 Task: Add Good Earth Sweet & Spicy Herbal Black Tea to the cart.
Action: Mouse moved to (21, 84)
Screenshot: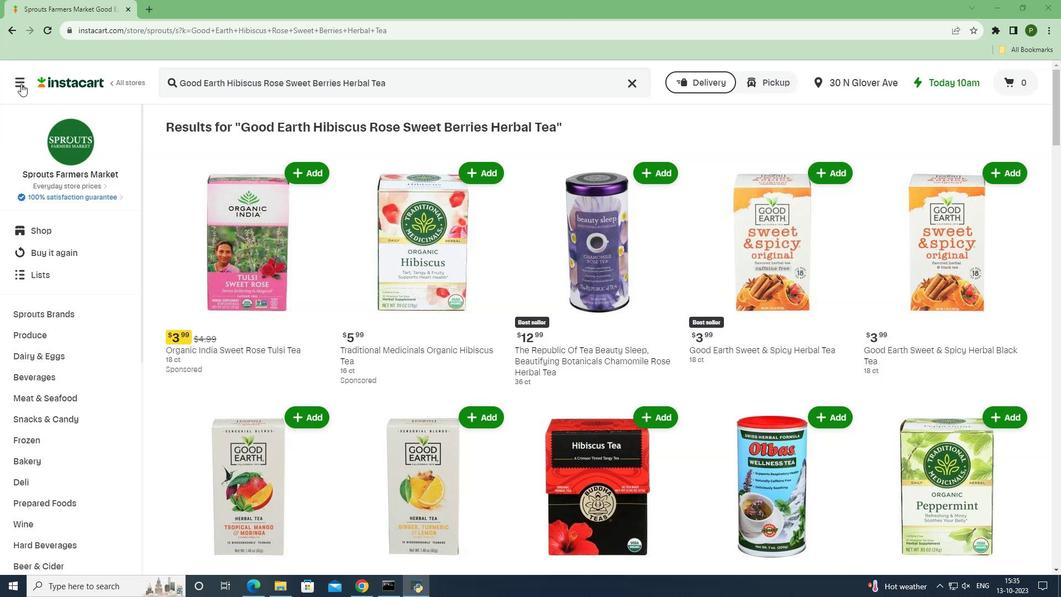 
Action: Mouse pressed left at (21, 84)
Screenshot: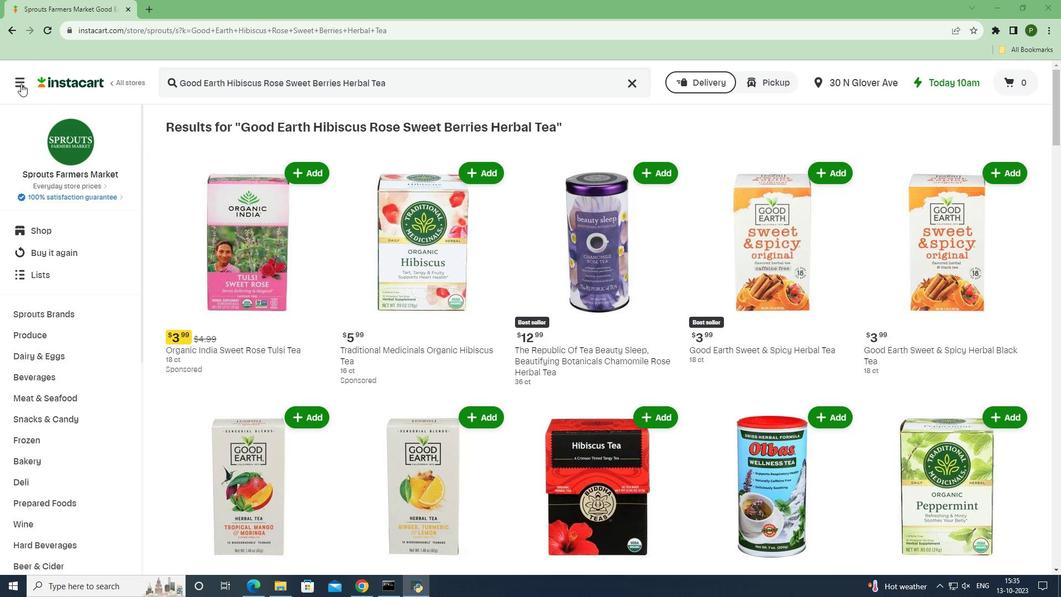 
Action: Mouse moved to (43, 293)
Screenshot: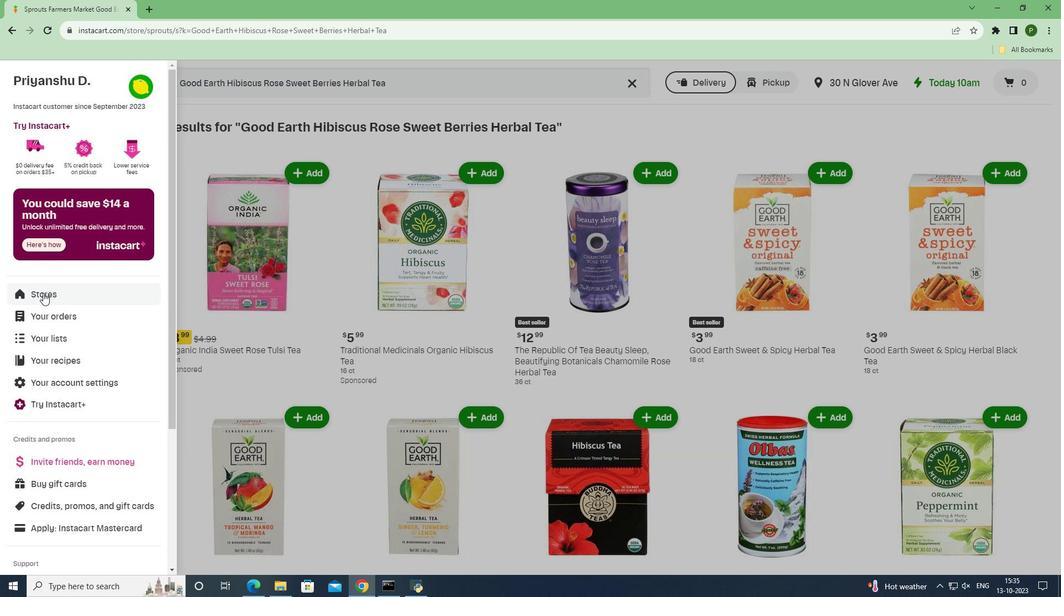 
Action: Mouse pressed left at (43, 293)
Screenshot: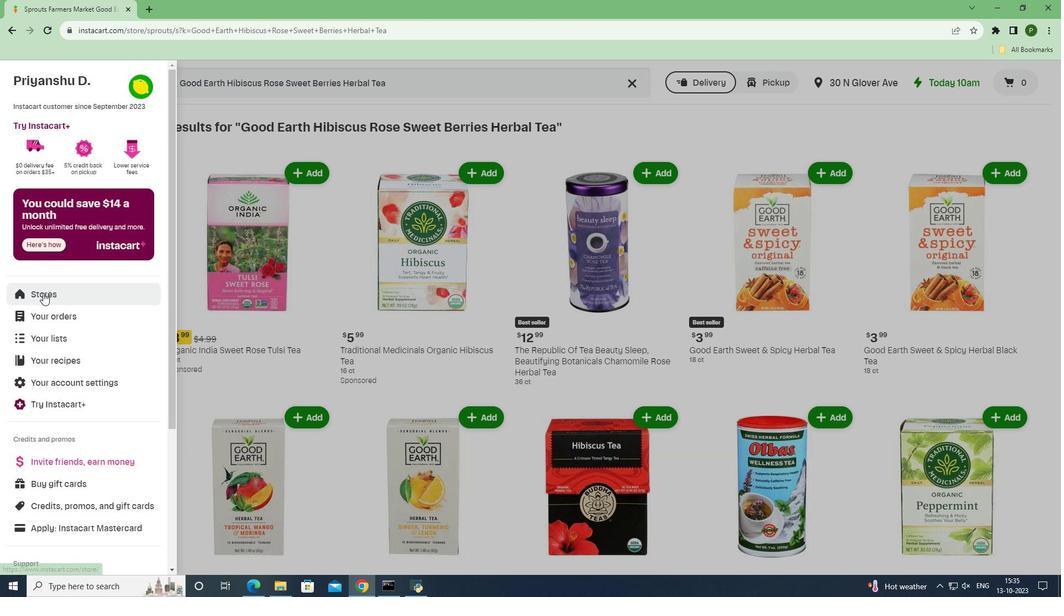 
Action: Mouse moved to (251, 115)
Screenshot: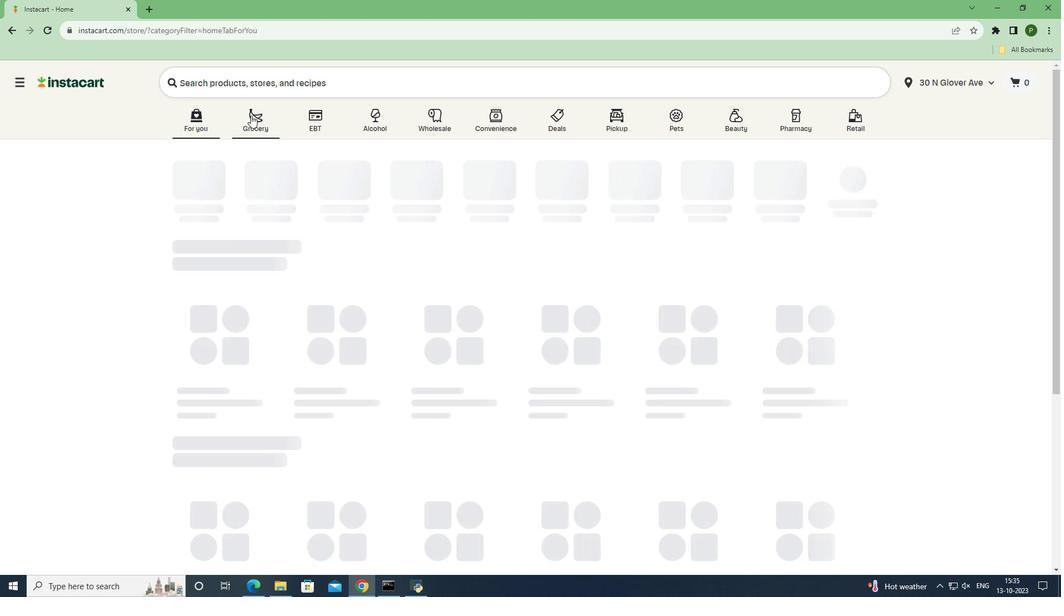 
Action: Mouse pressed left at (251, 115)
Screenshot: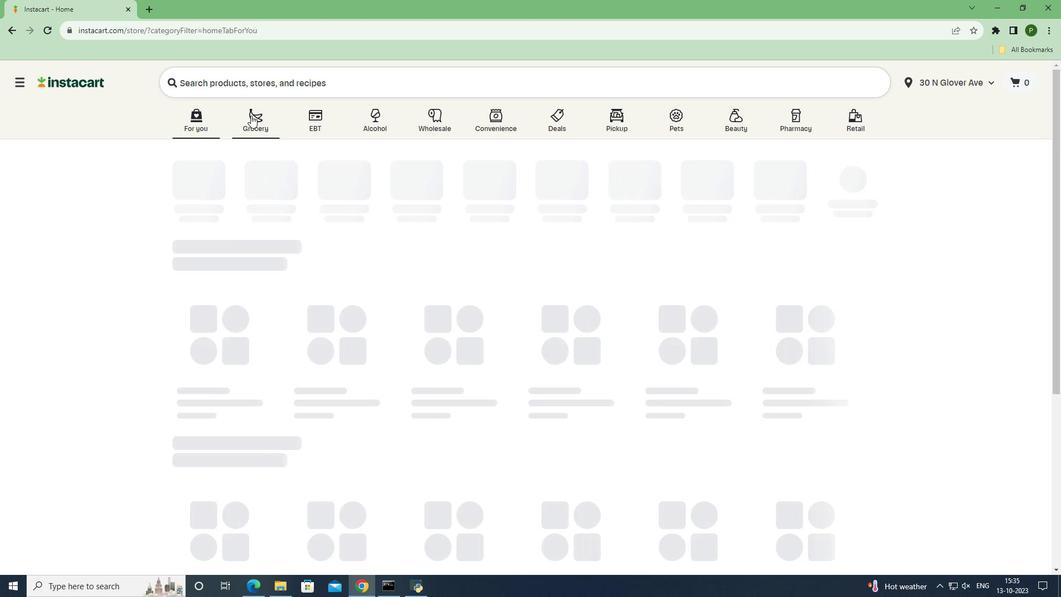 
Action: Mouse moved to (681, 262)
Screenshot: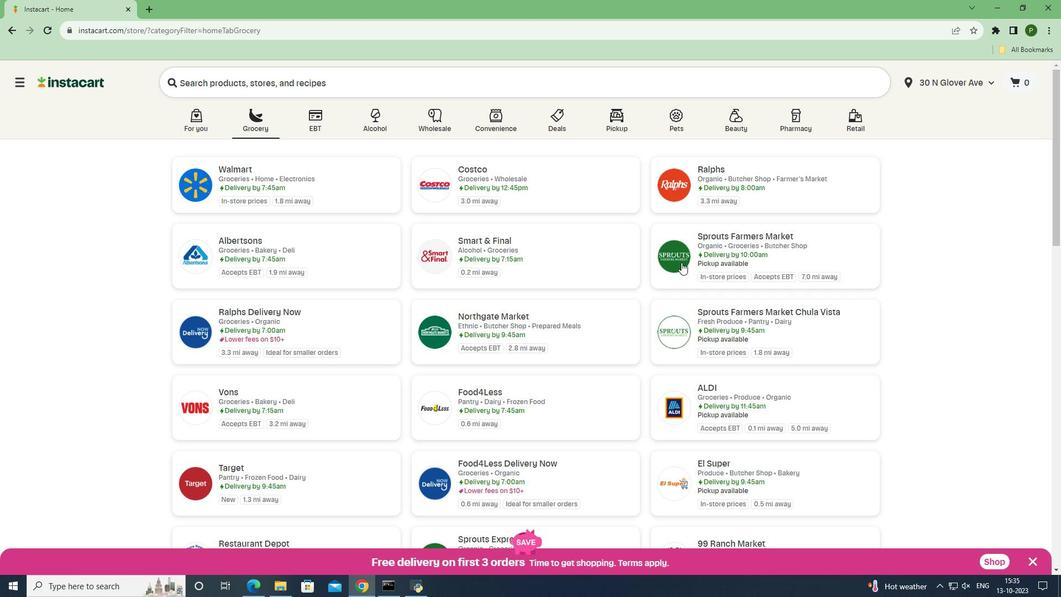 
Action: Mouse pressed left at (681, 262)
Screenshot: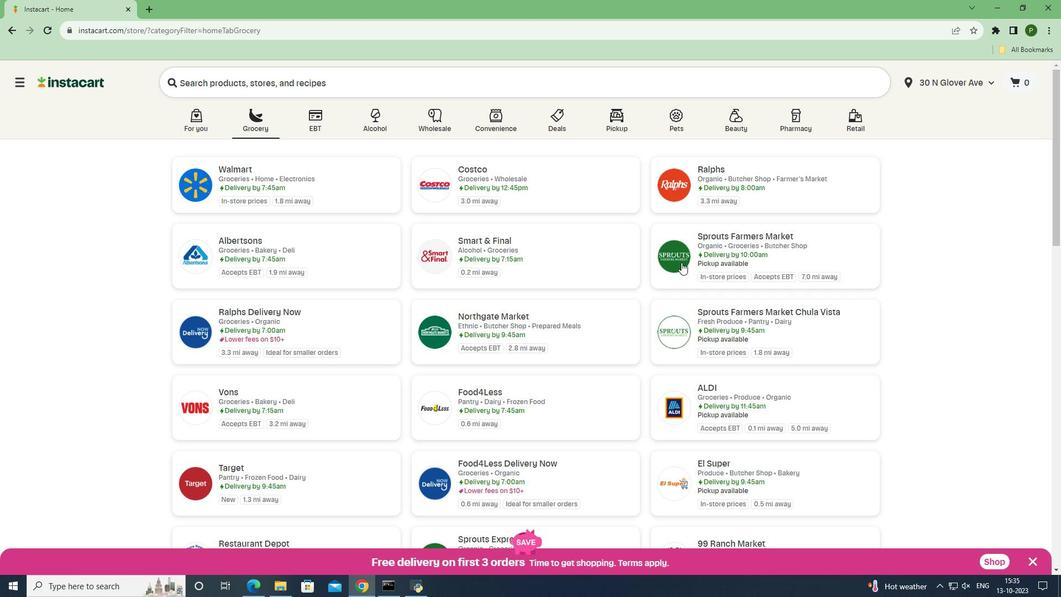 
Action: Mouse moved to (44, 379)
Screenshot: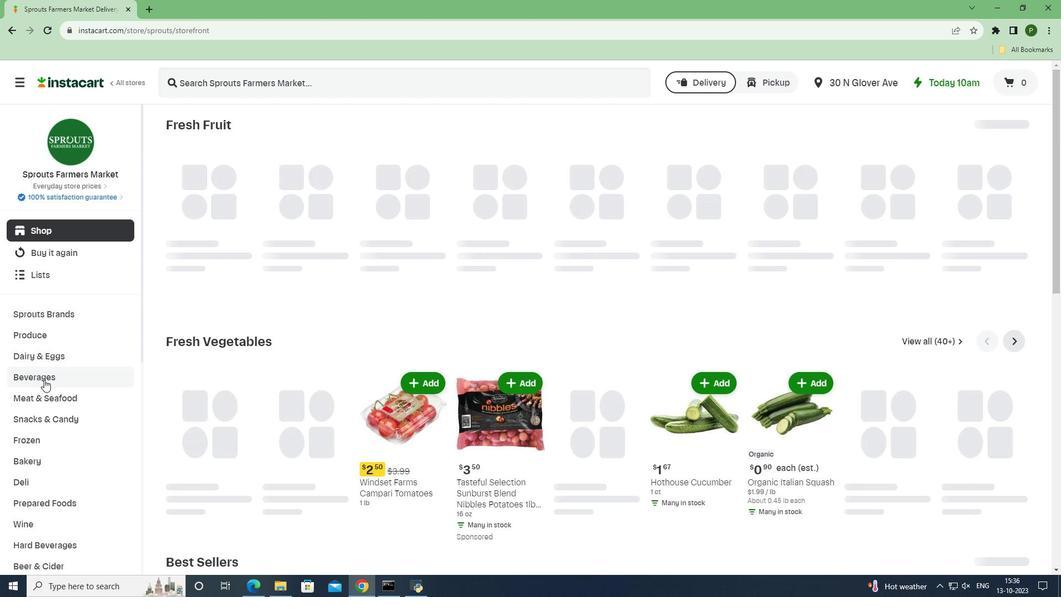 
Action: Mouse pressed left at (44, 379)
Screenshot: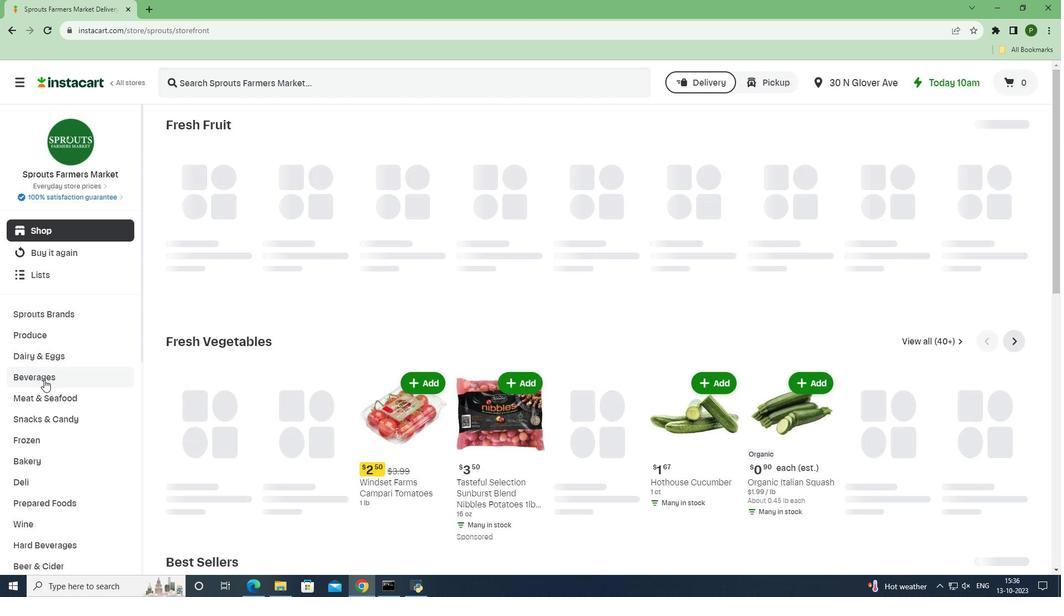 
Action: Mouse moved to (960, 156)
Screenshot: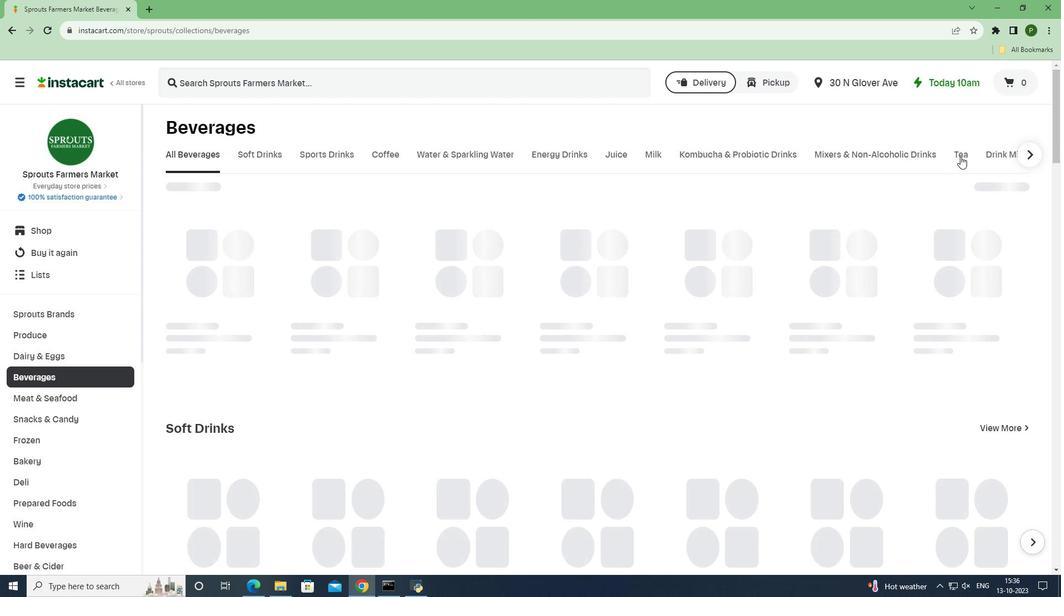 
Action: Mouse pressed left at (960, 156)
Screenshot: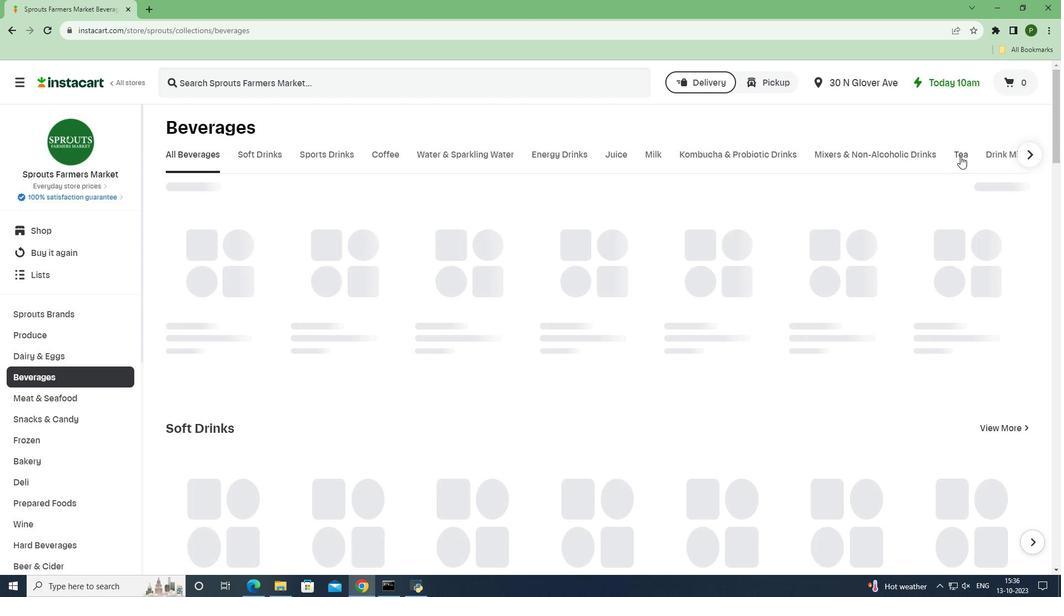 
Action: Mouse moved to (469, 85)
Screenshot: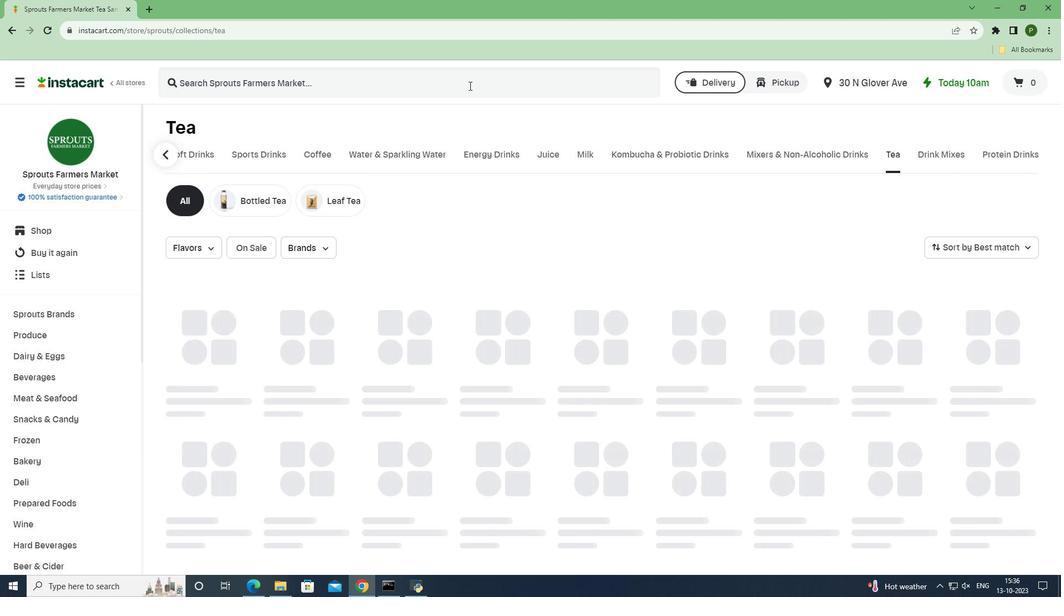 
Action: Mouse pressed left at (469, 85)
Screenshot: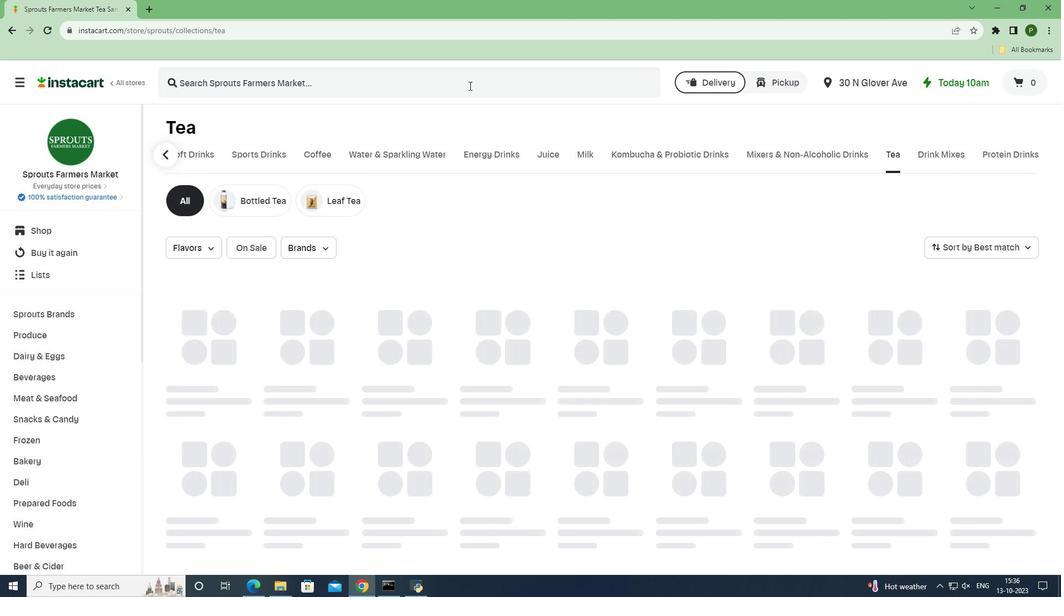 
Action: Key pressed <Key.caps_lock>G<Key.caps_lock>ood<Key.space><Key.caps_lock>E<Key.caps_lock>arth<Key.space><Key.caps_lock>S<Key.caps_lock>weet<Key.space><Key.shift>&<Key.space><Key.caps_lock>S<Key.caps_lock>picy<Key.space><Key.caps_lock>H<Key.caps_lock>erbal<Key.space><Key.caps_lock>B<Key.caps_lock>lack<Key.space><Key.caps_lock>T<Key.caps_lock>ea<Key.space><Key.enter>
Screenshot: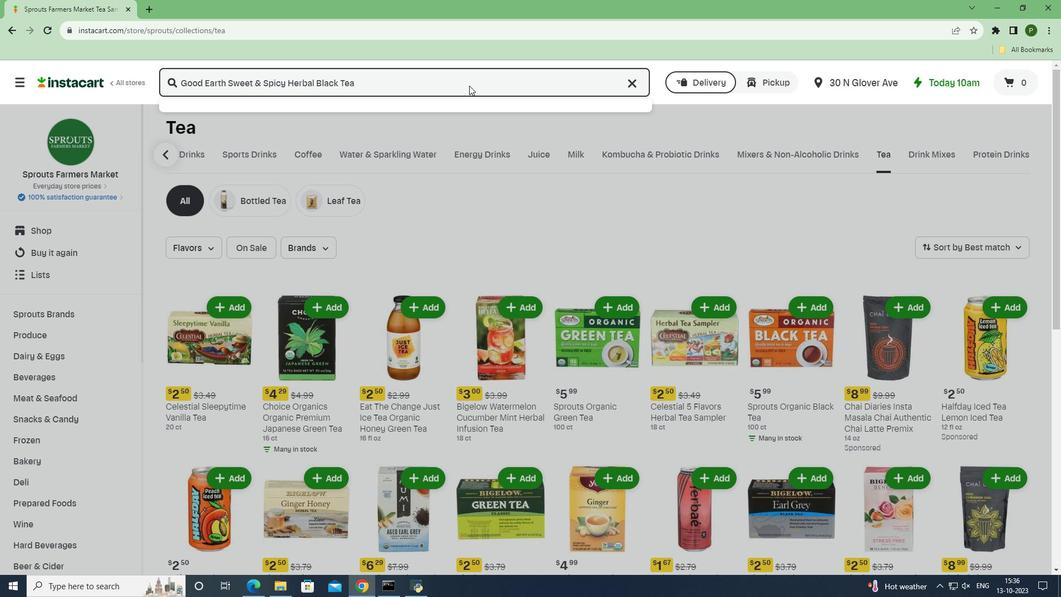 
Action: Mouse moved to (645, 169)
Screenshot: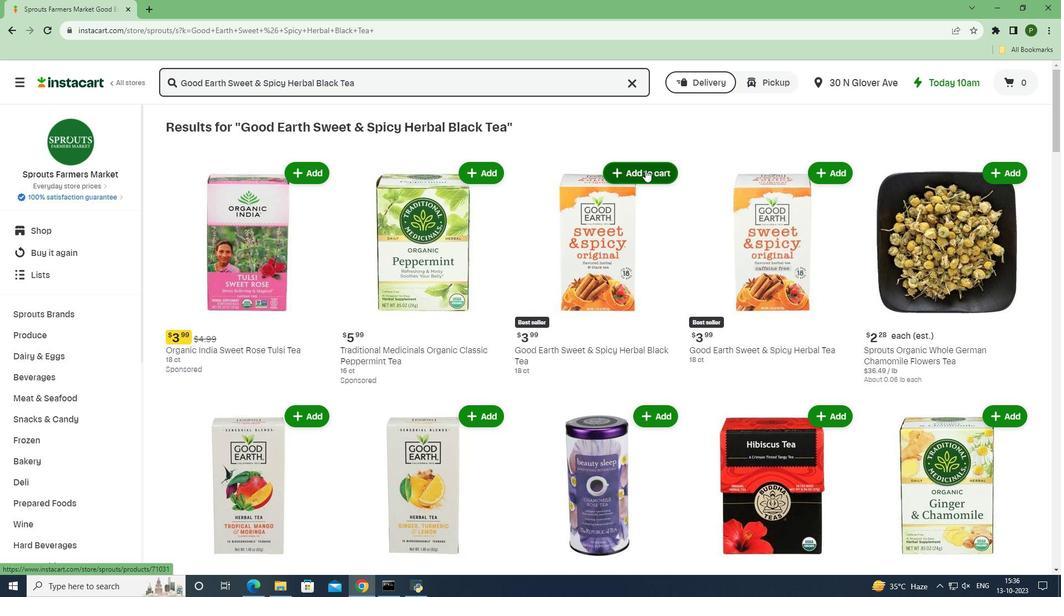 
Action: Mouse pressed left at (645, 169)
Screenshot: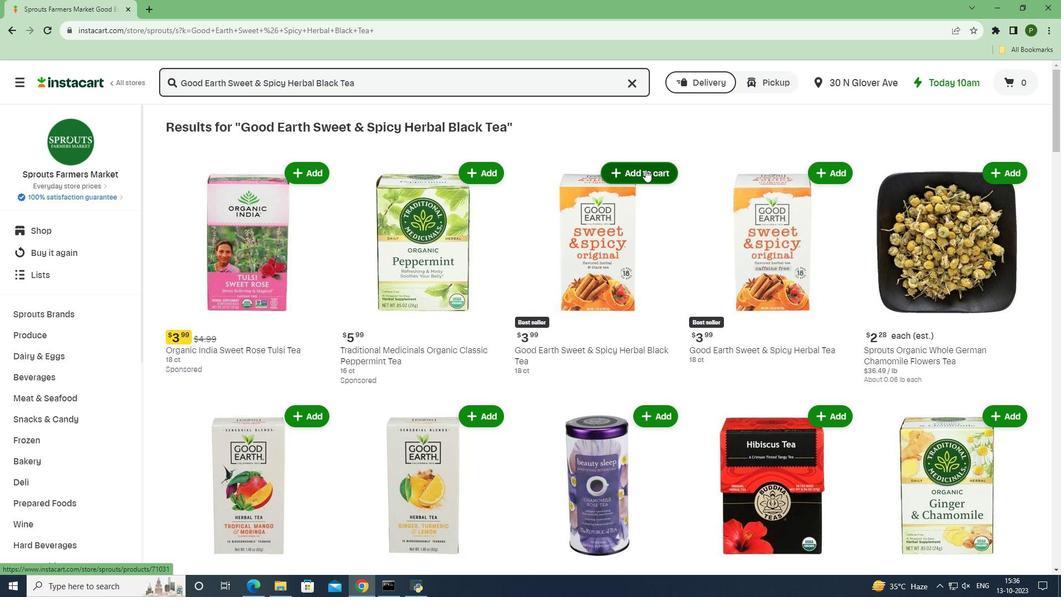 
Action: Mouse moved to (664, 234)
Screenshot: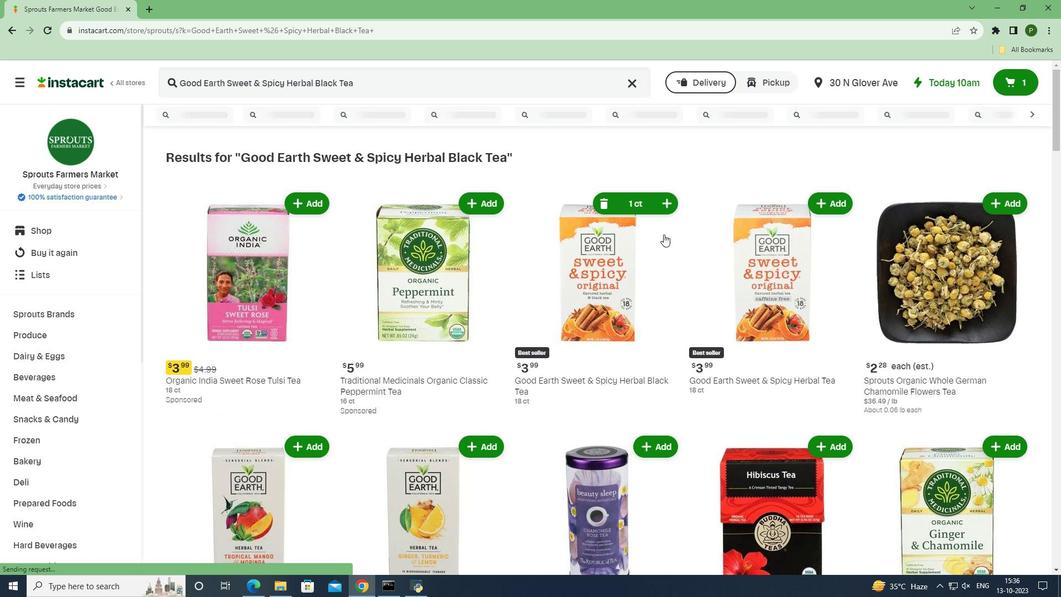 
